 Task: Explore satellite view of the Hoover Dam.
Action: Mouse moved to (82, 30)
Screenshot: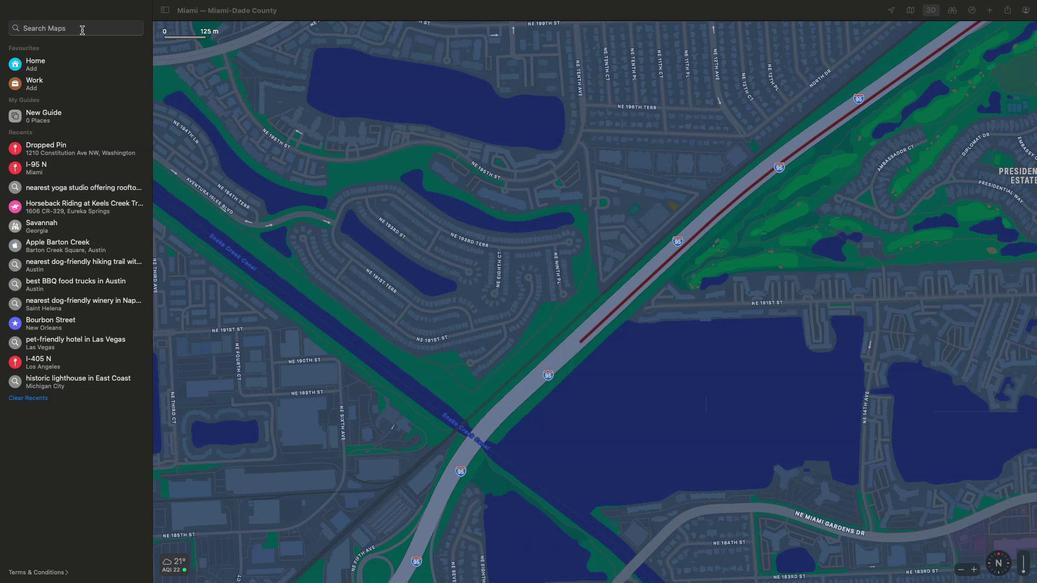 
Action: Mouse pressed left at (82, 30)
Screenshot: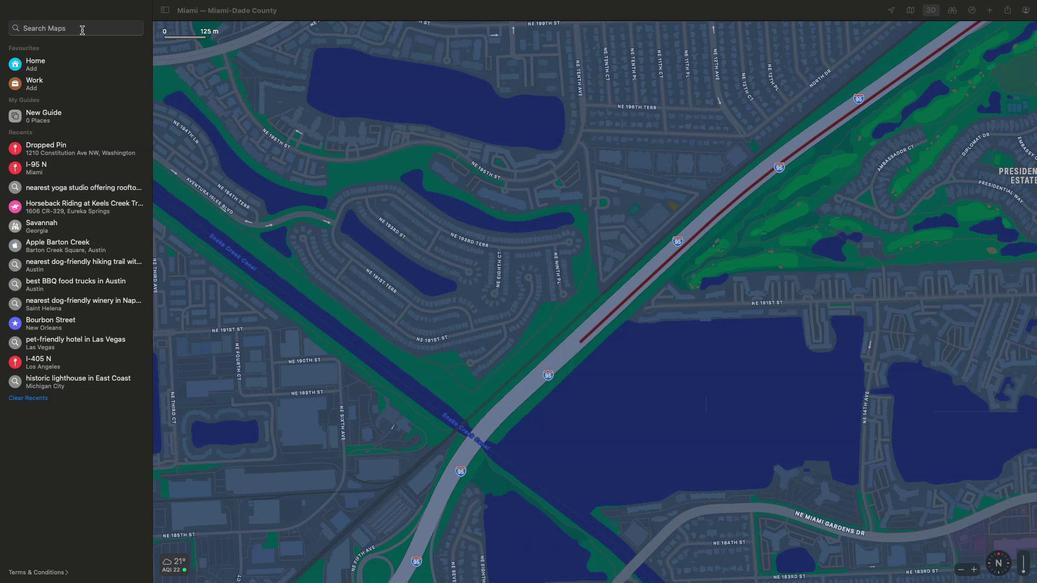 
Action: Key pressed Key.shift'H''o''o''v''e''r'Key.spaceKey.shift'D''a''m'Key.spaceKey.enter
Screenshot: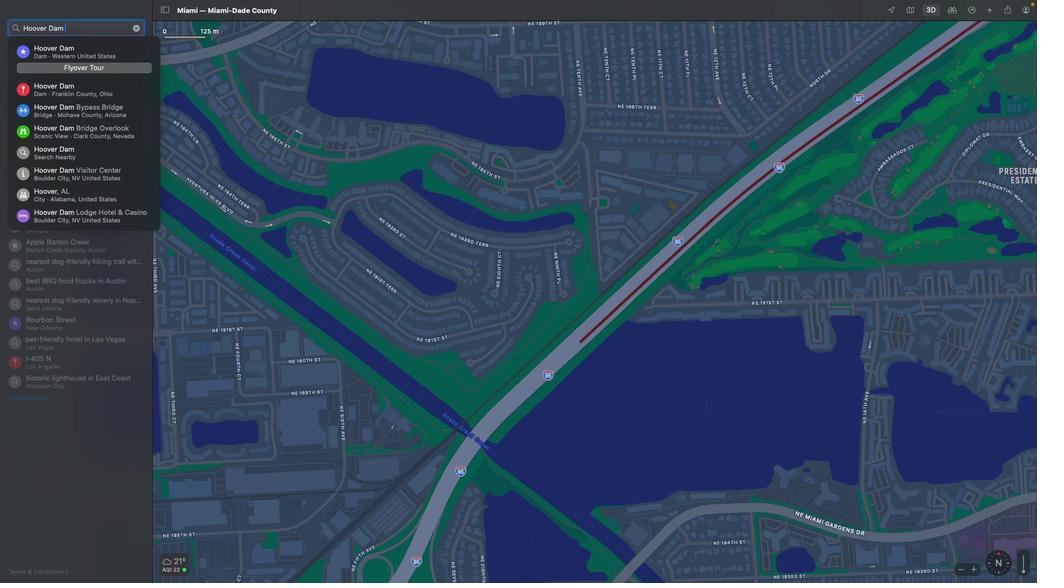 
Action: Mouse moved to (913, 14)
Screenshot: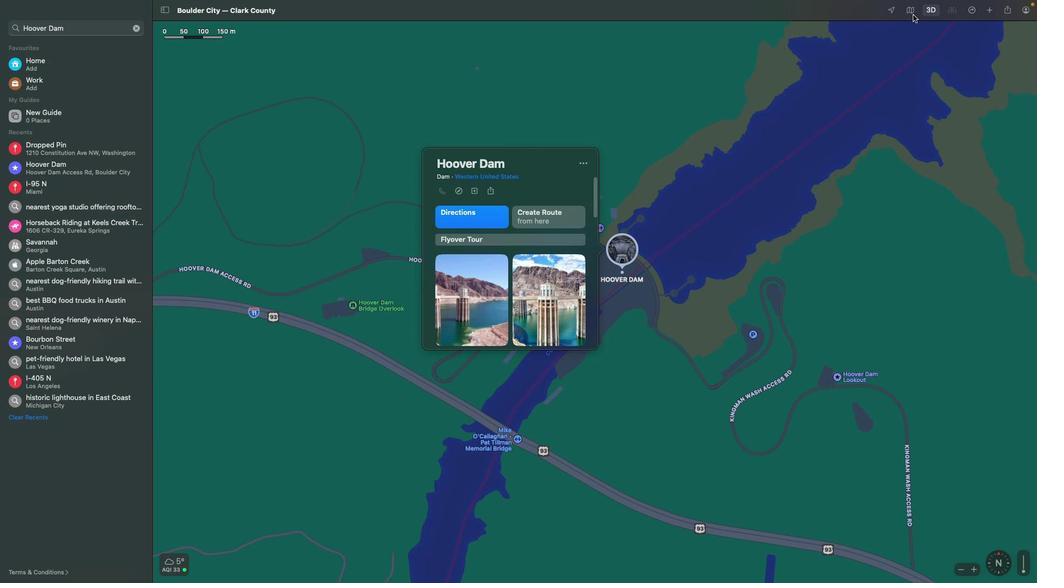 
Action: Mouse pressed left at (913, 14)
Screenshot: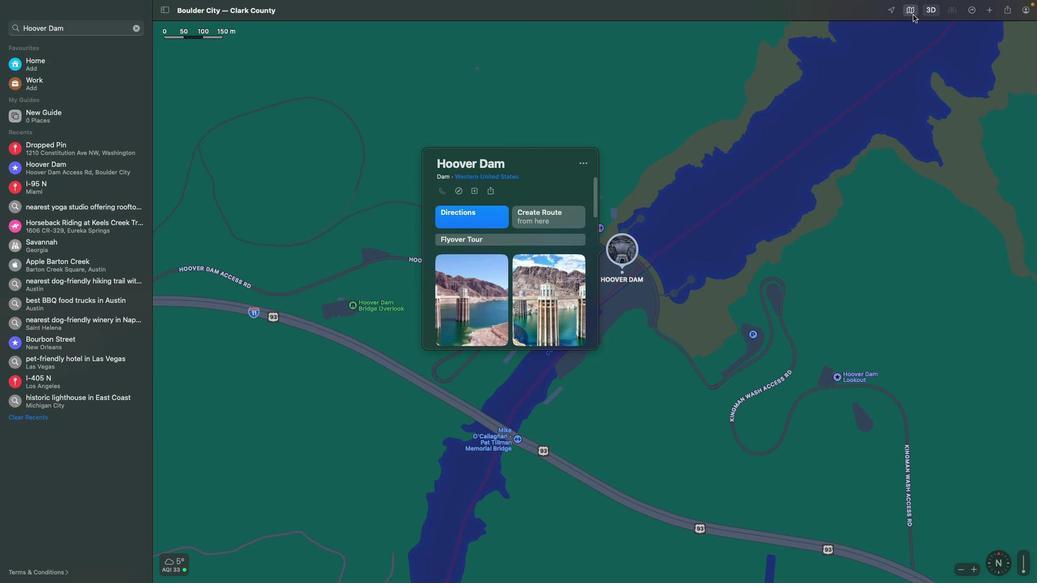 
Action: Mouse moved to (957, 102)
Screenshot: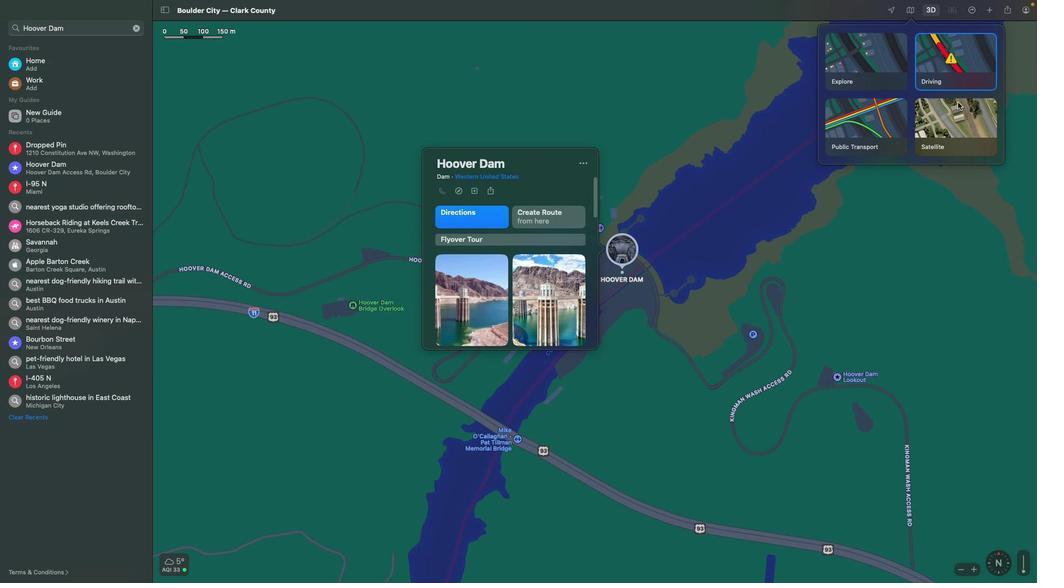 
Action: Mouse pressed left at (957, 102)
Screenshot: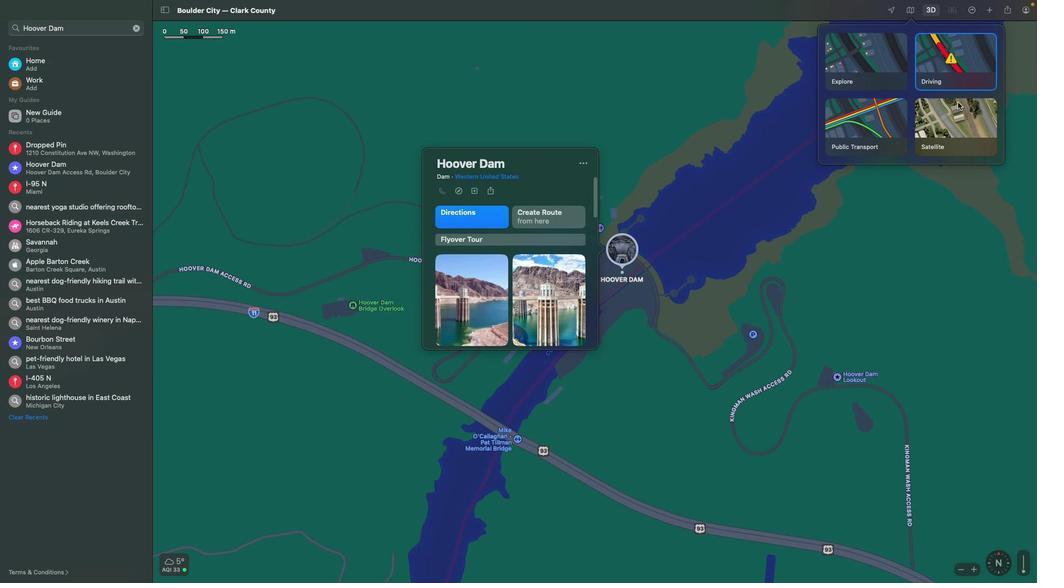 
Action: Mouse moved to (647, 331)
Screenshot: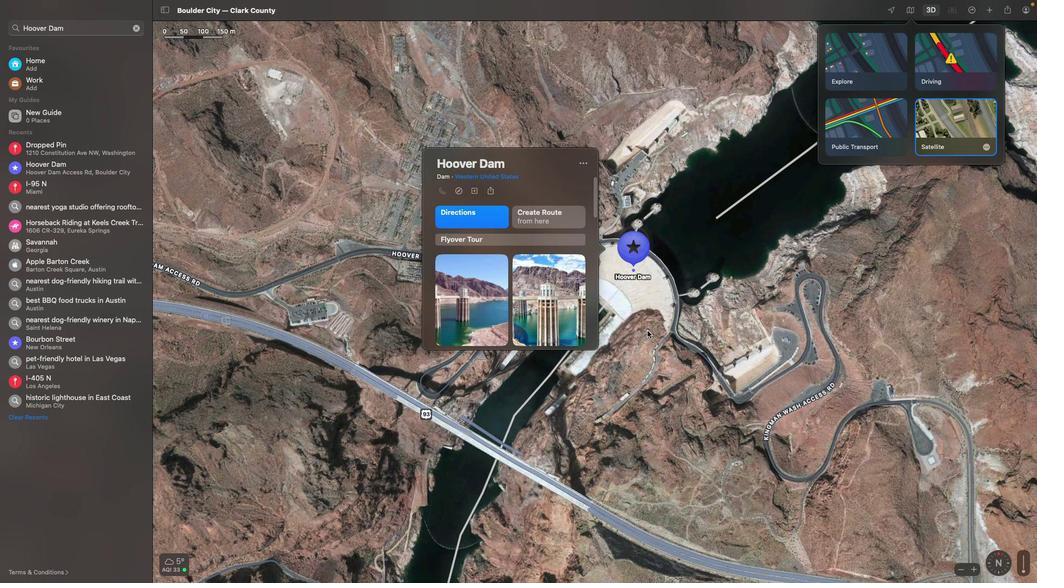 
Action: Mouse scrolled (647, 331) with delta (0, 0)
Screenshot: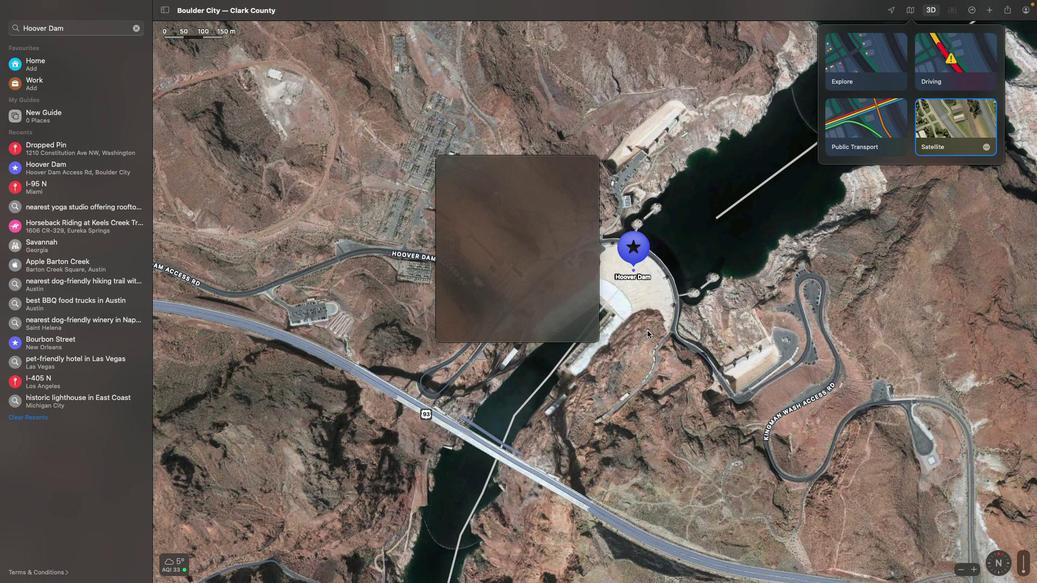 
Action: Mouse scrolled (647, 331) with delta (0, 0)
Screenshot: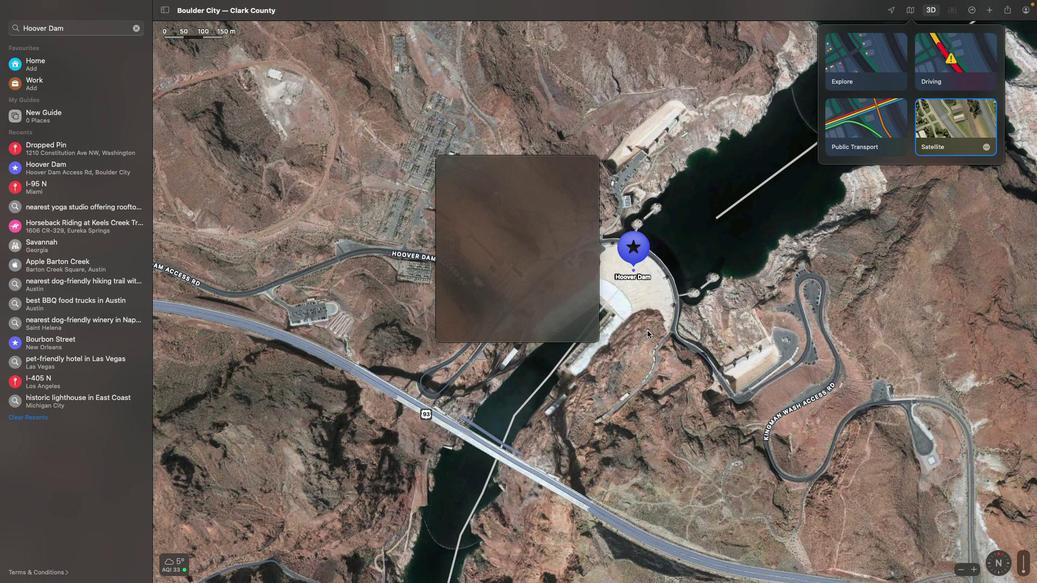 
Action: Mouse scrolled (647, 331) with delta (0, 1)
Screenshot: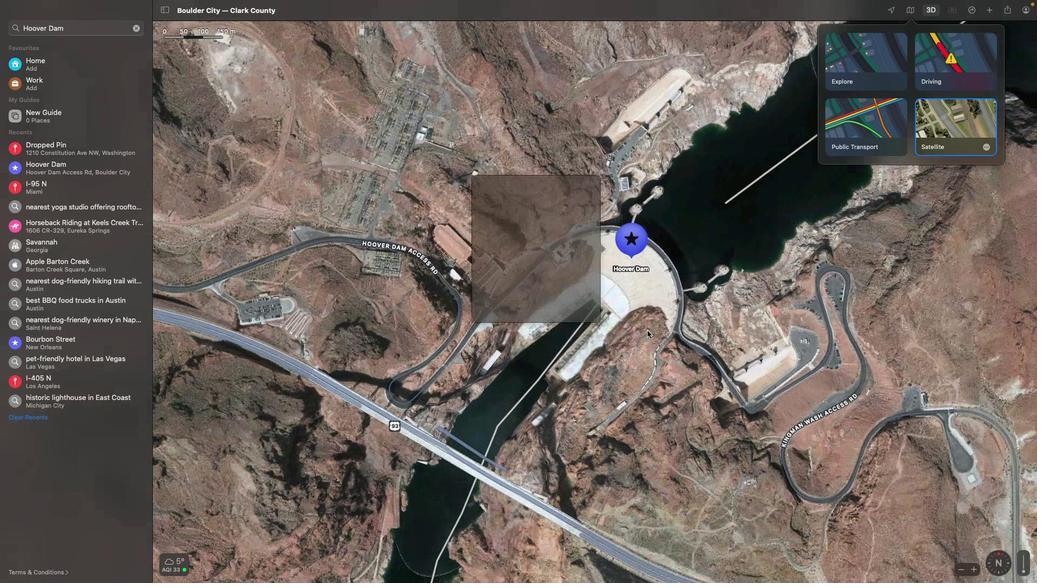 
Action: Mouse scrolled (647, 331) with delta (0, 2)
Screenshot: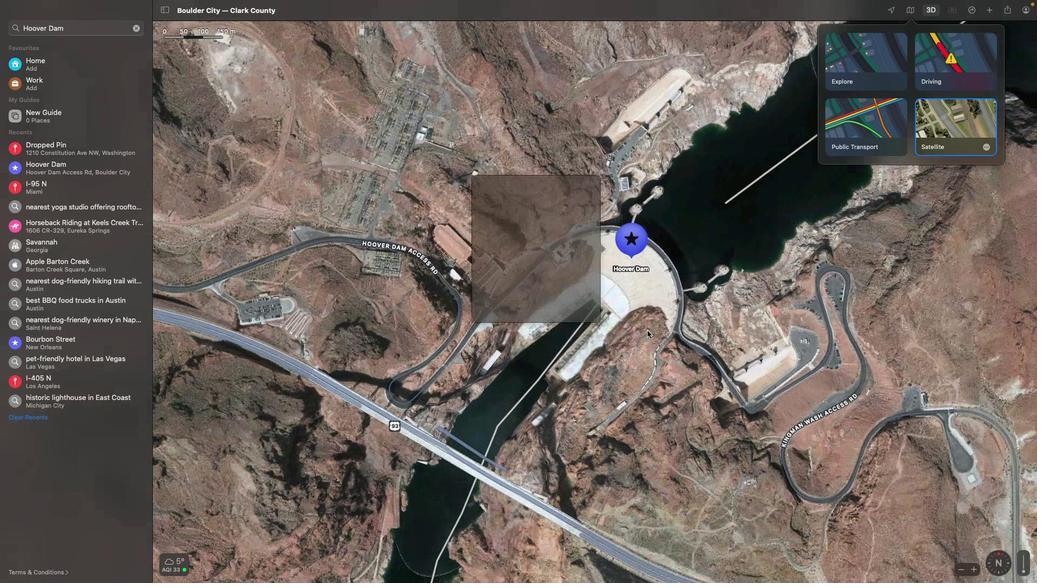 
Action: Mouse scrolled (647, 331) with delta (0, 3)
Screenshot: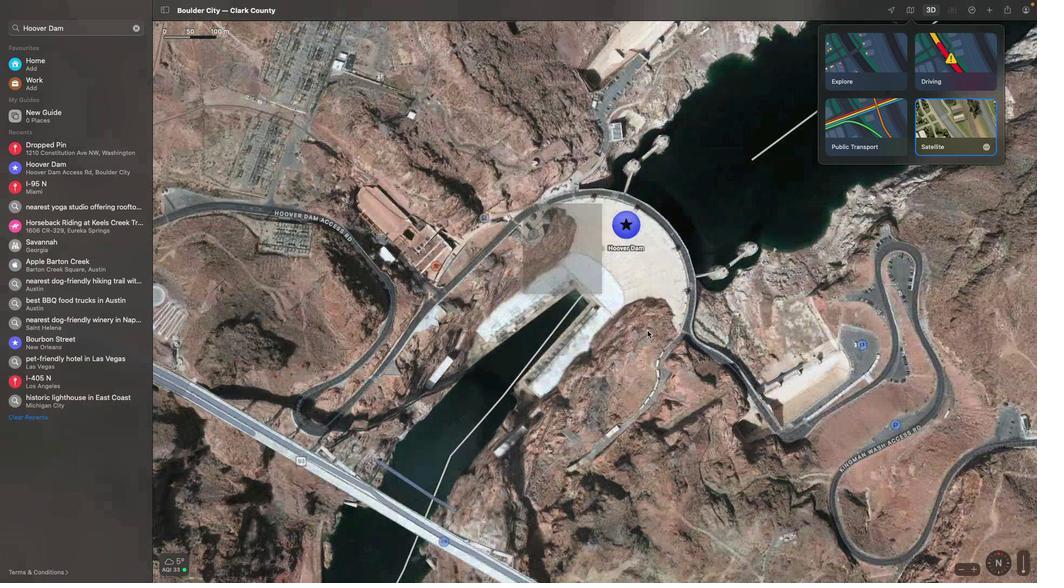 
Action: Mouse moved to (613, 343)
Screenshot: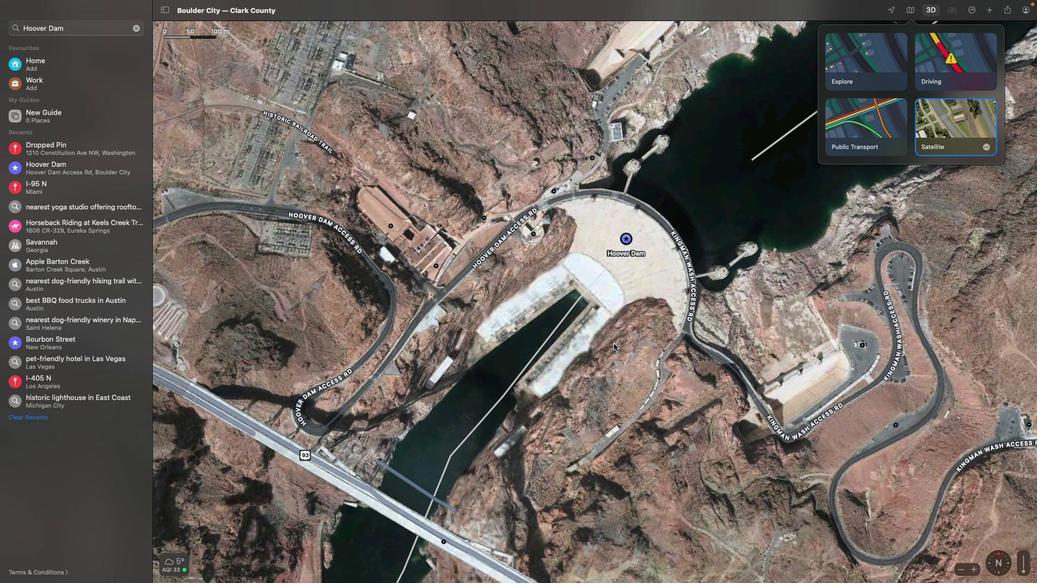 
Action: Mouse pressed left at (613, 343)
Screenshot: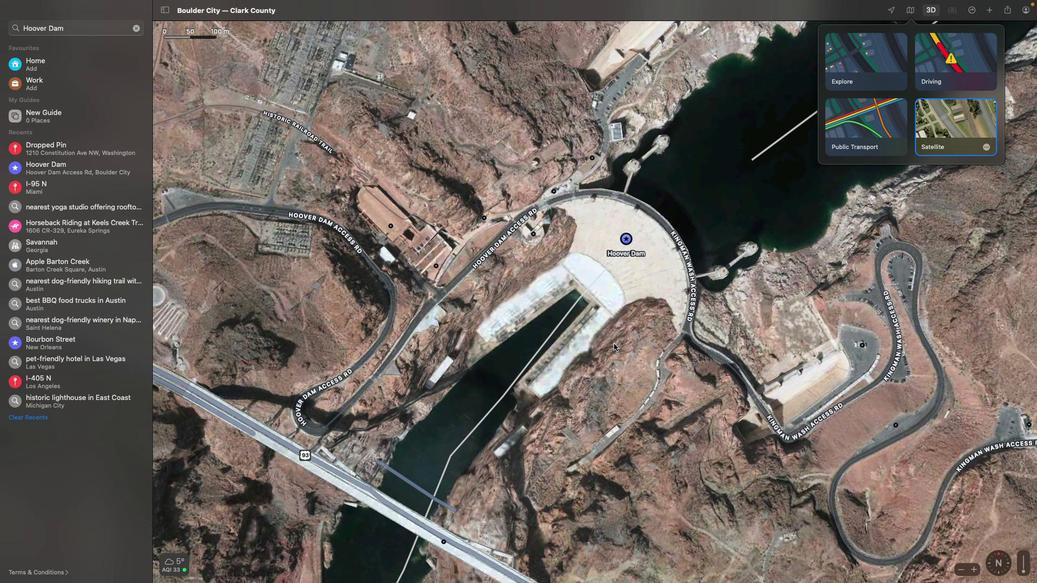 
Action: Mouse moved to (648, 317)
Screenshot: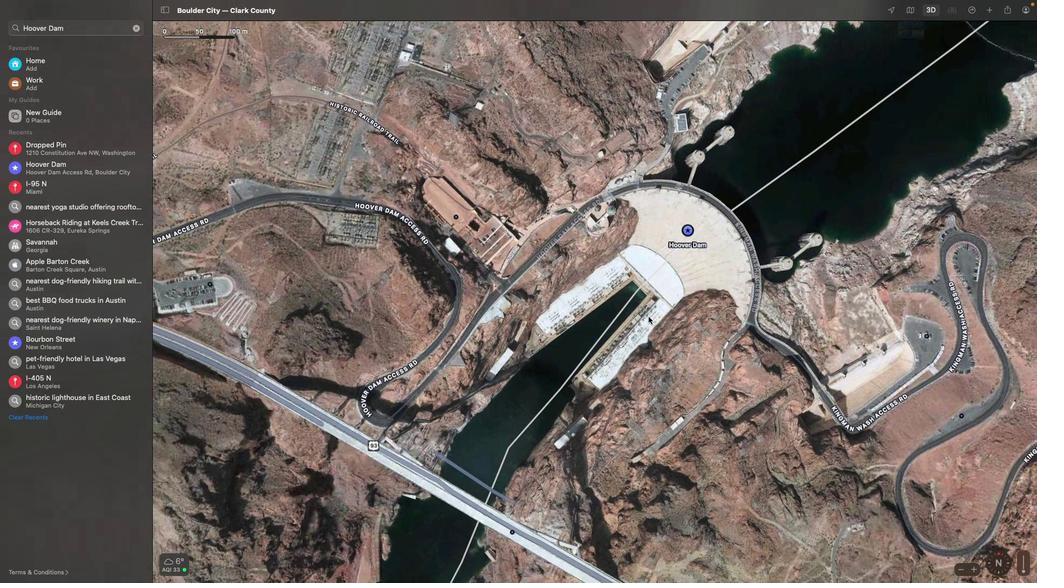 
Action: Mouse scrolled (648, 317) with delta (0, 0)
Screenshot: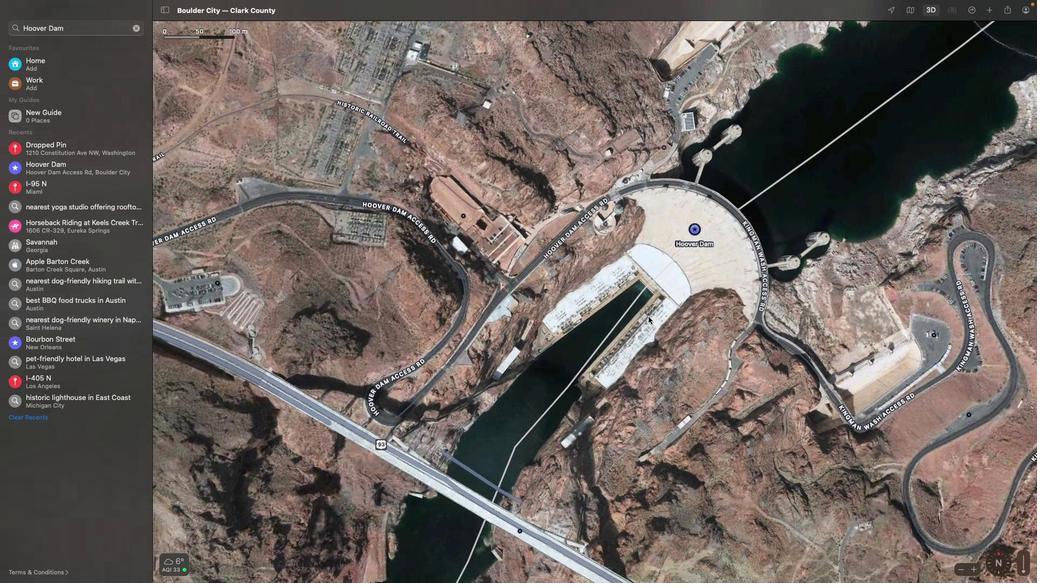 
Action: Mouse scrolled (648, 317) with delta (0, 0)
Screenshot: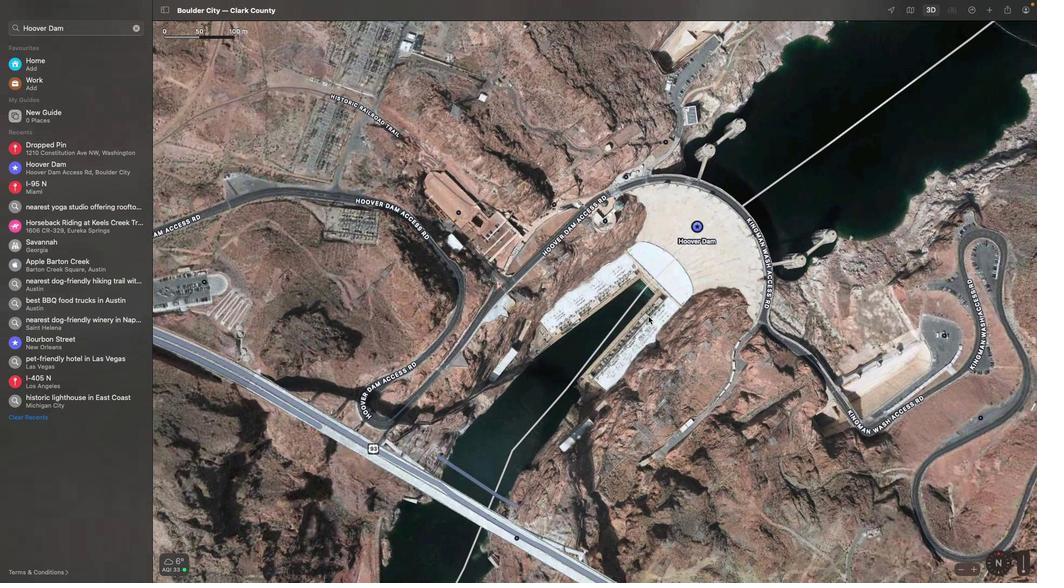 
Action: Mouse scrolled (648, 317) with delta (0, 1)
Screenshot: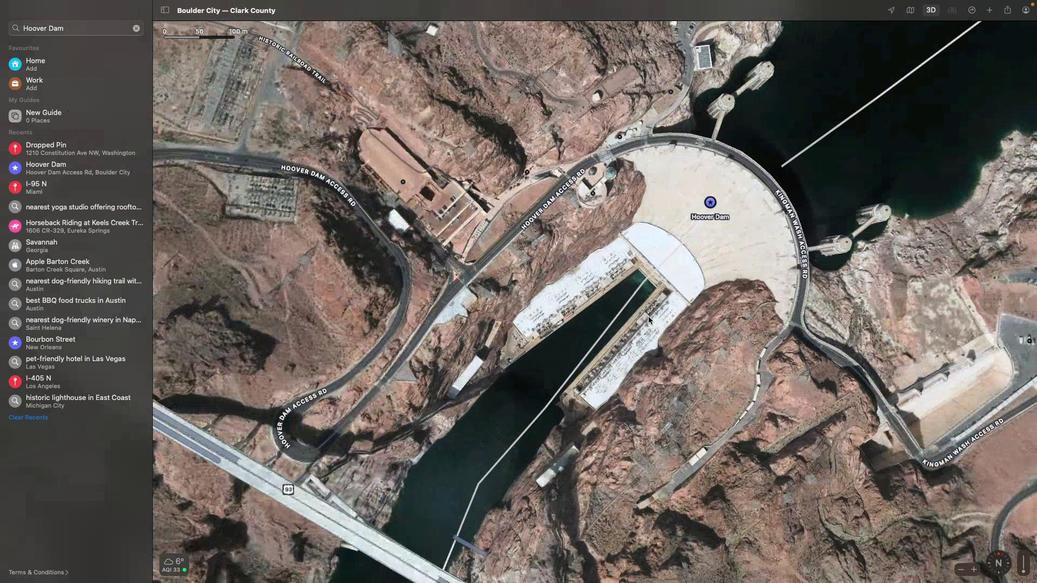 
Action: Mouse scrolled (648, 317) with delta (0, 2)
Screenshot: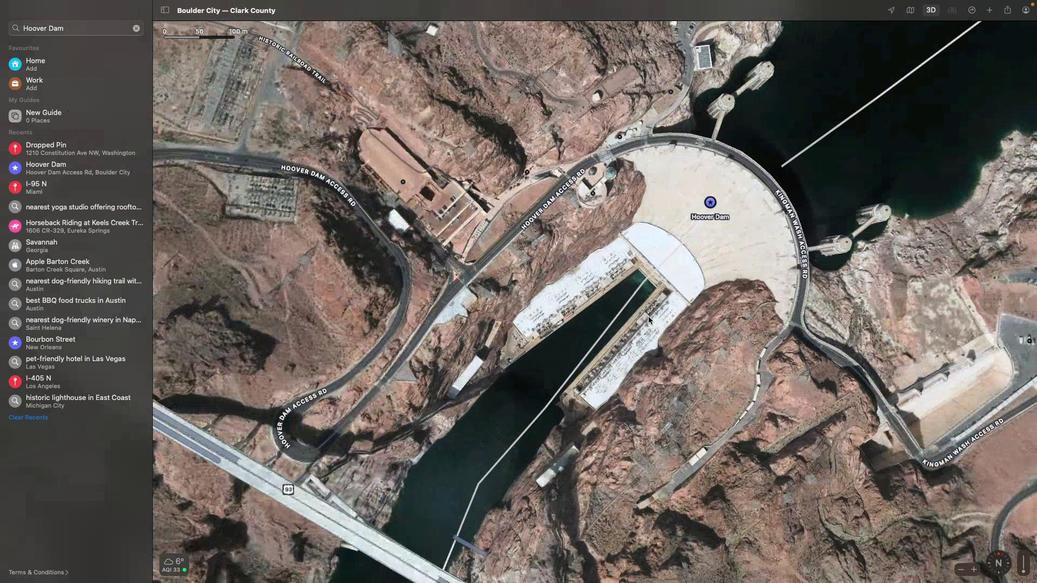 
Action: Mouse moved to (661, 307)
Screenshot: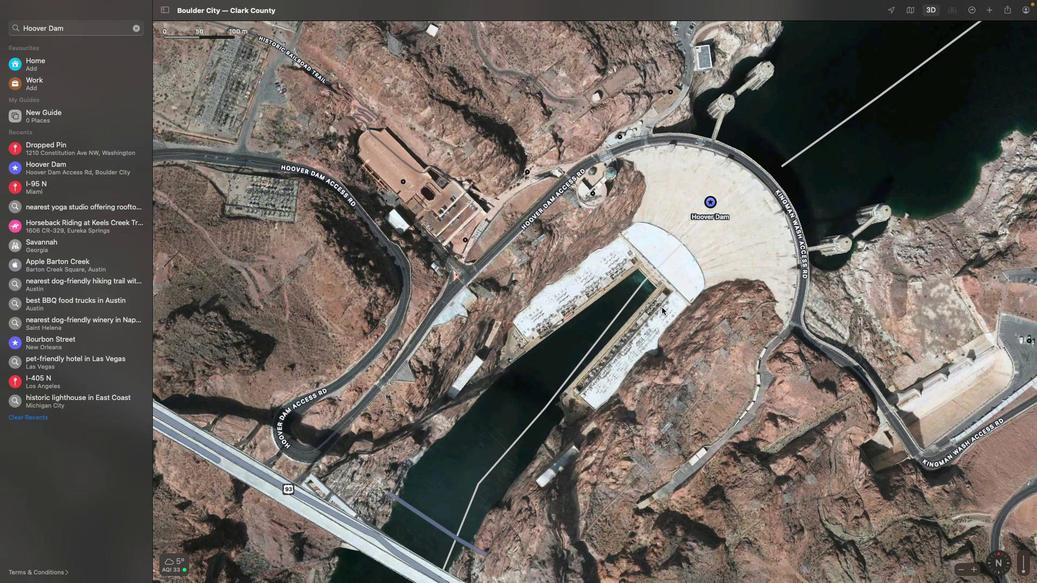
